 Task: Add Mananalu Purified Water to the cart.
Action: Mouse moved to (29, 159)
Screenshot: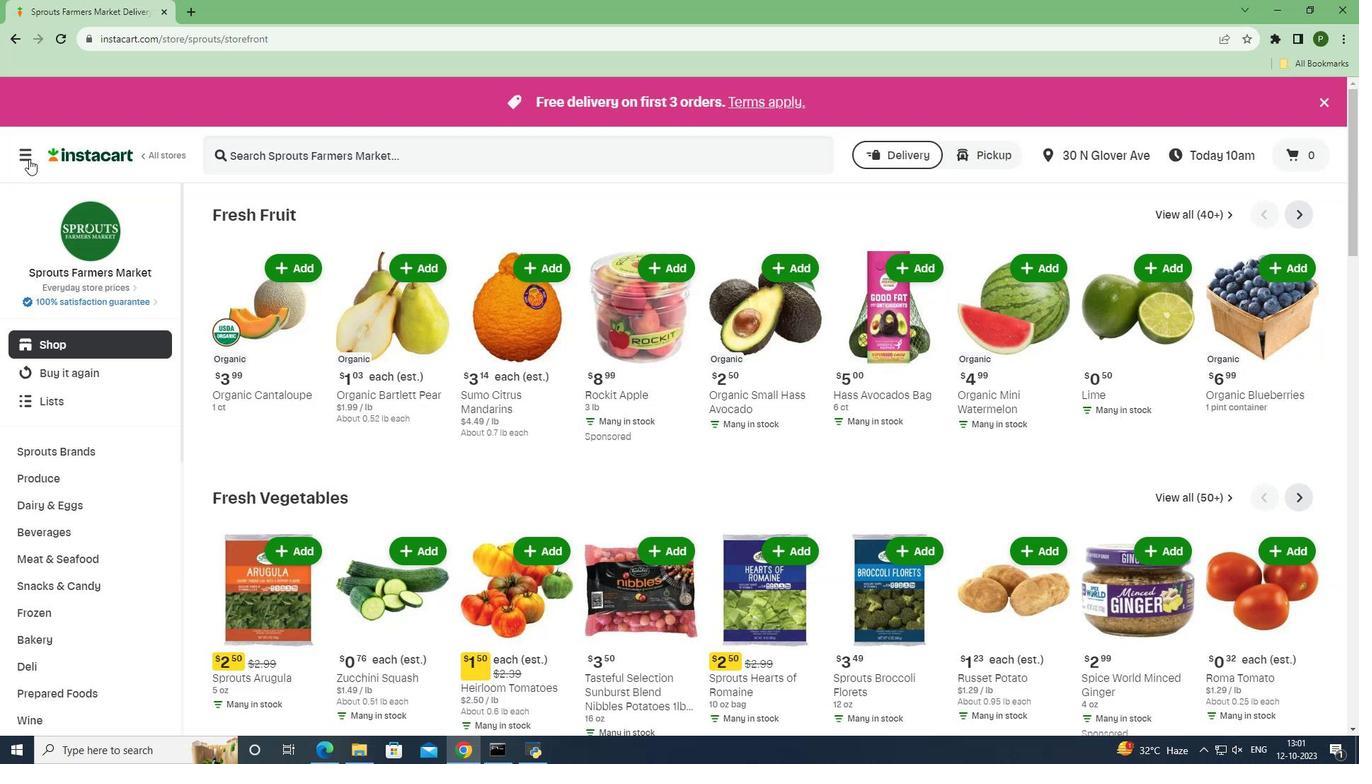 
Action: Mouse pressed left at (29, 159)
Screenshot: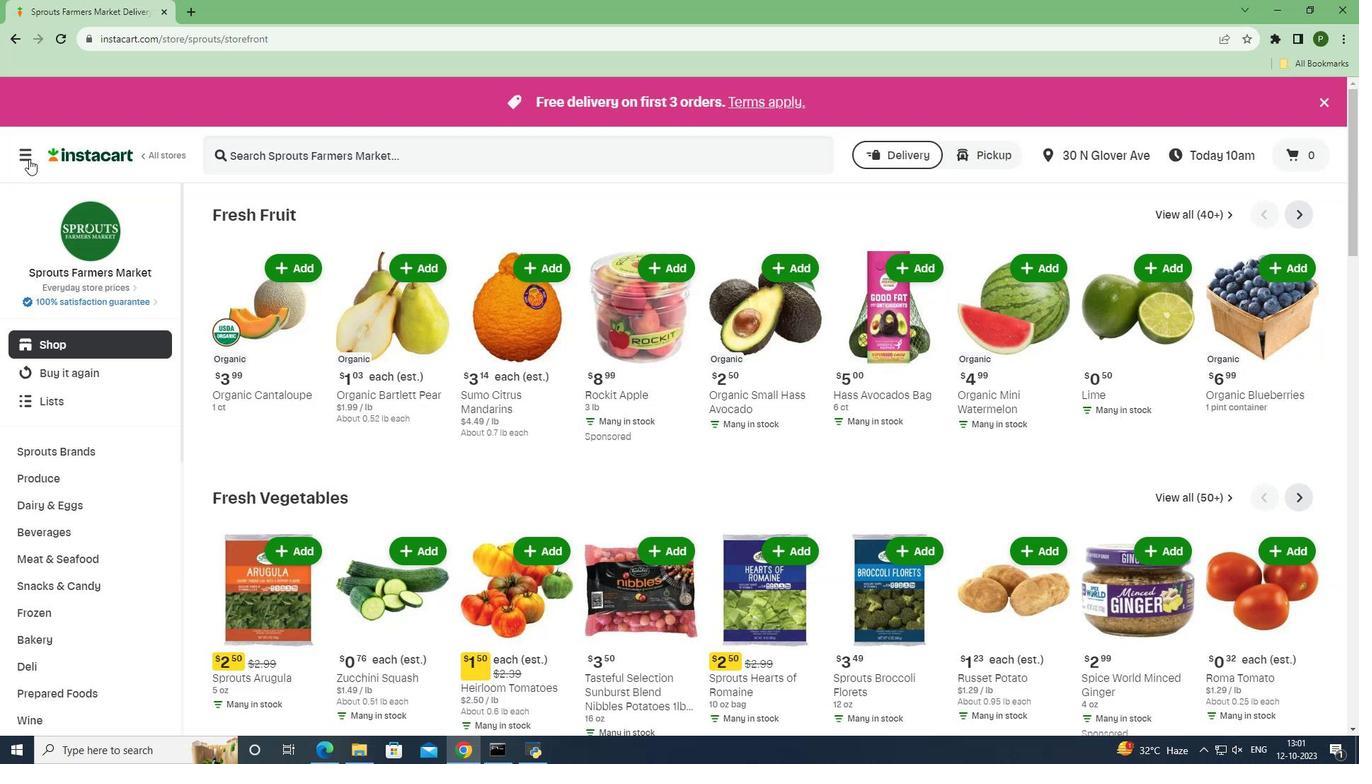 
Action: Mouse moved to (99, 370)
Screenshot: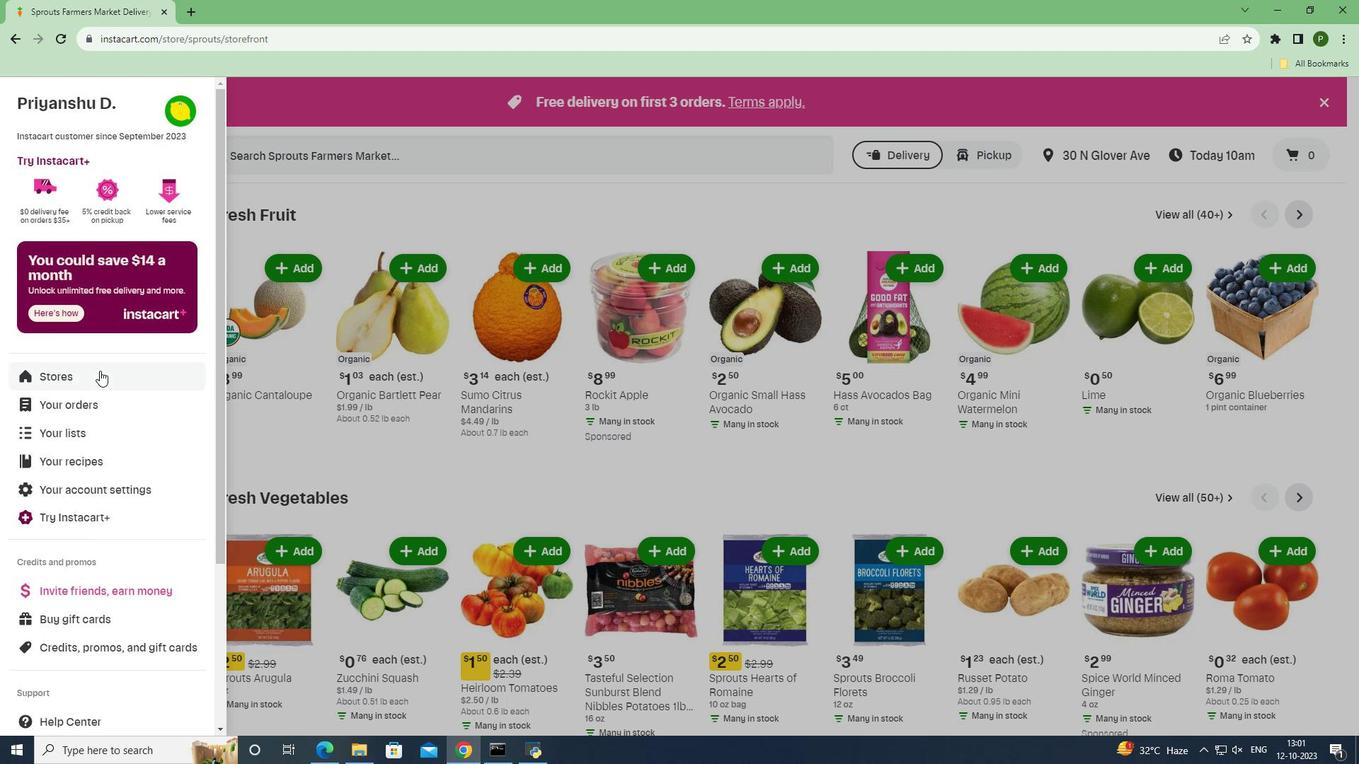 
Action: Mouse pressed left at (99, 370)
Screenshot: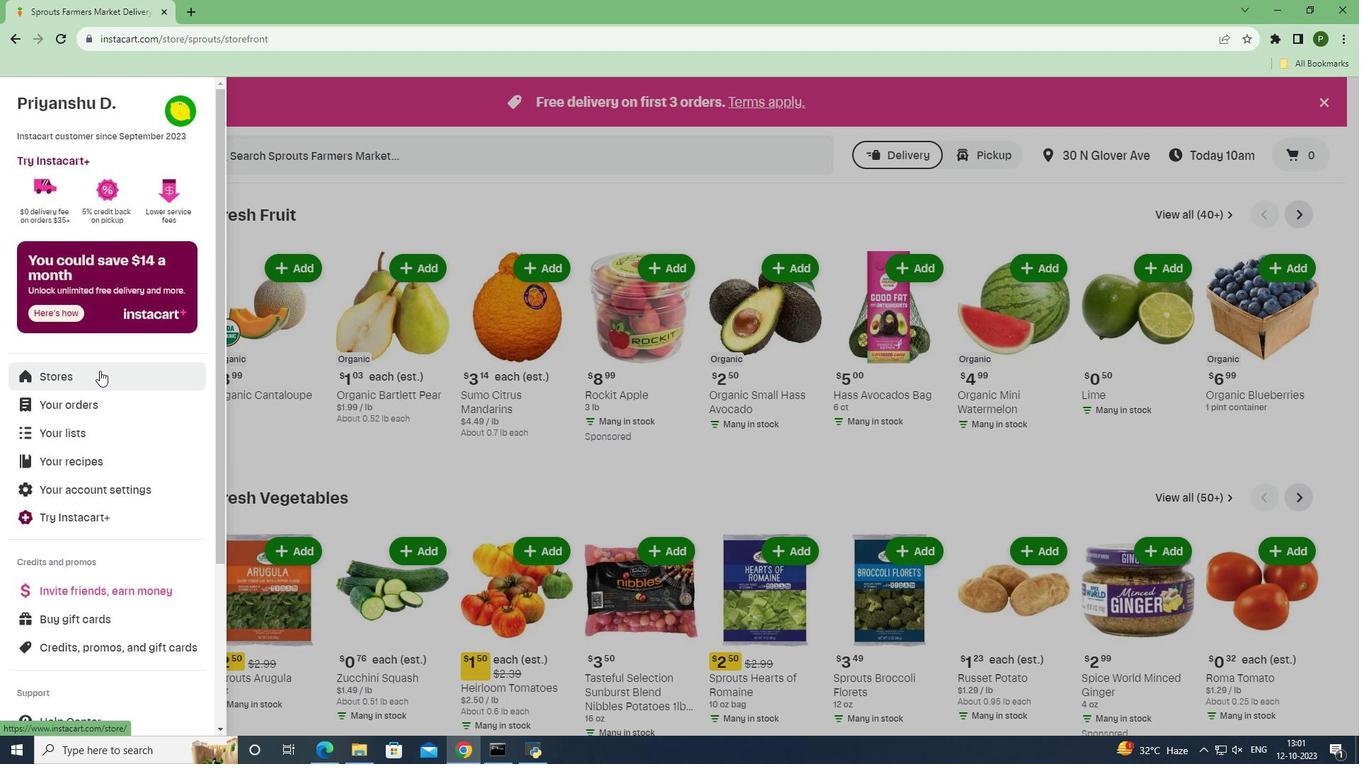 
Action: Mouse moved to (310, 165)
Screenshot: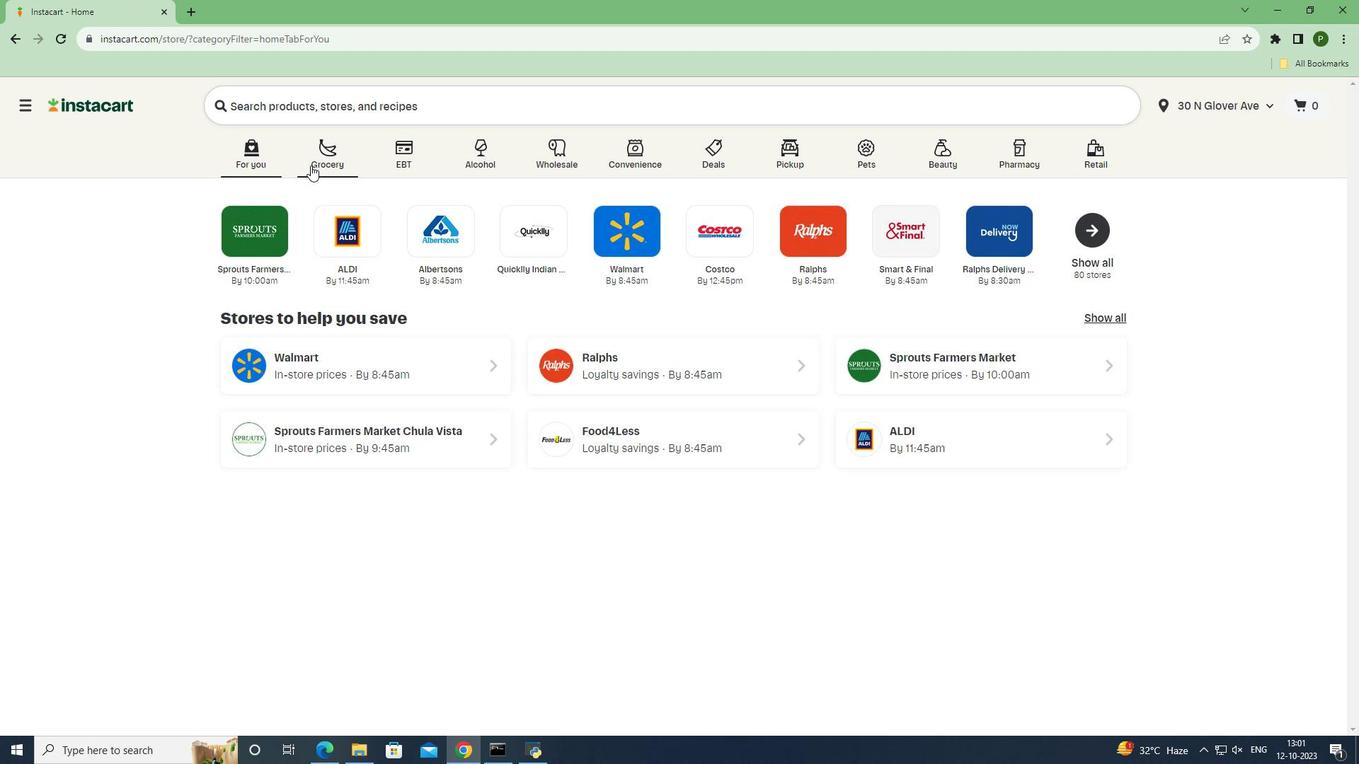 
Action: Mouse pressed left at (310, 165)
Screenshot: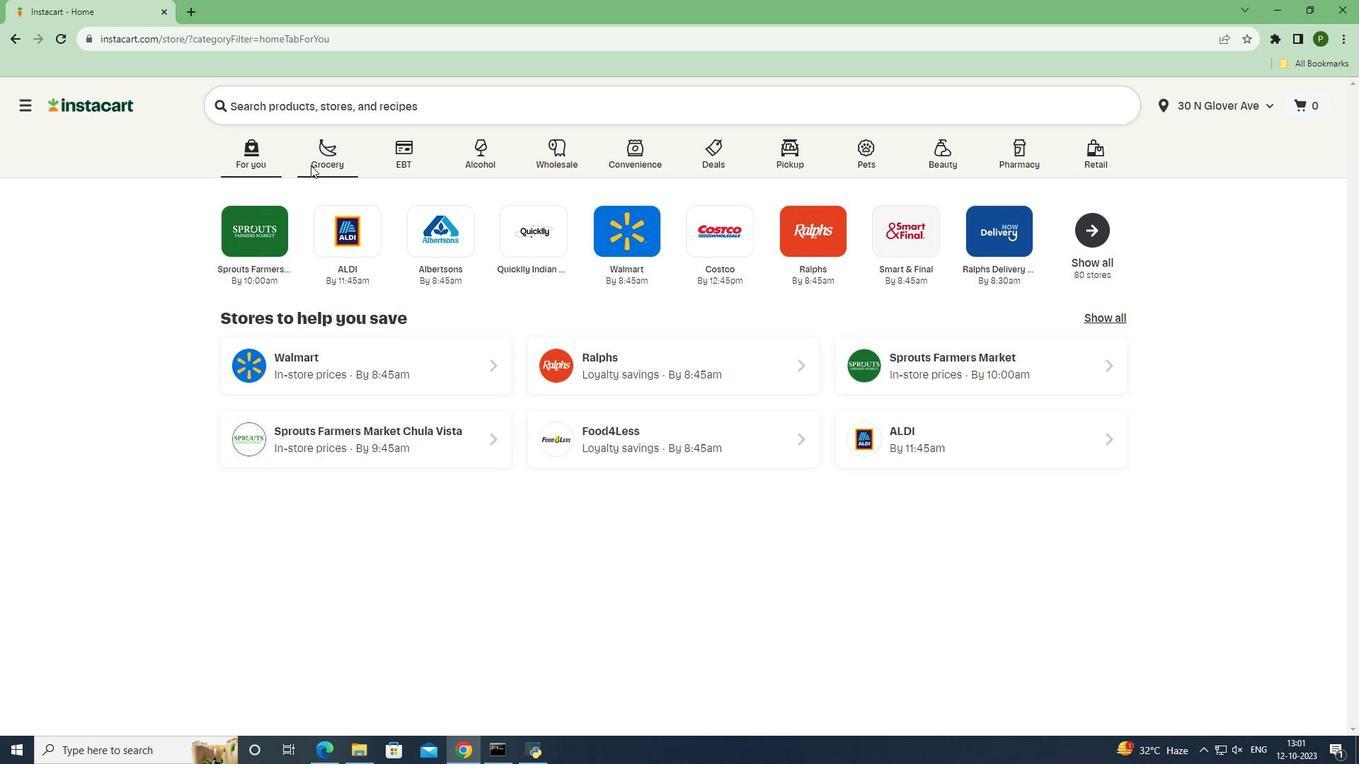 
Action: Mouse moved to (593, 321)
Screenshot: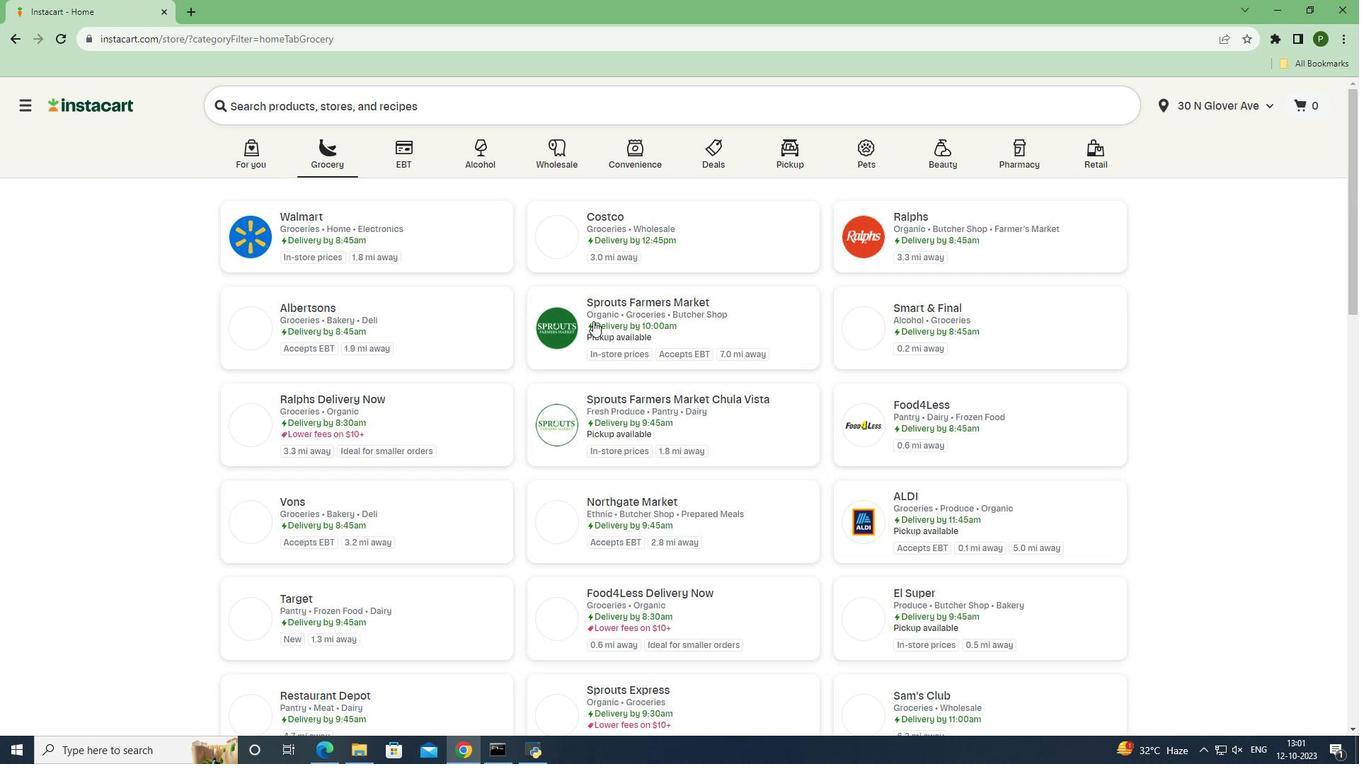 
Action: Mouse pressed left at (593, 321)
Screenshot: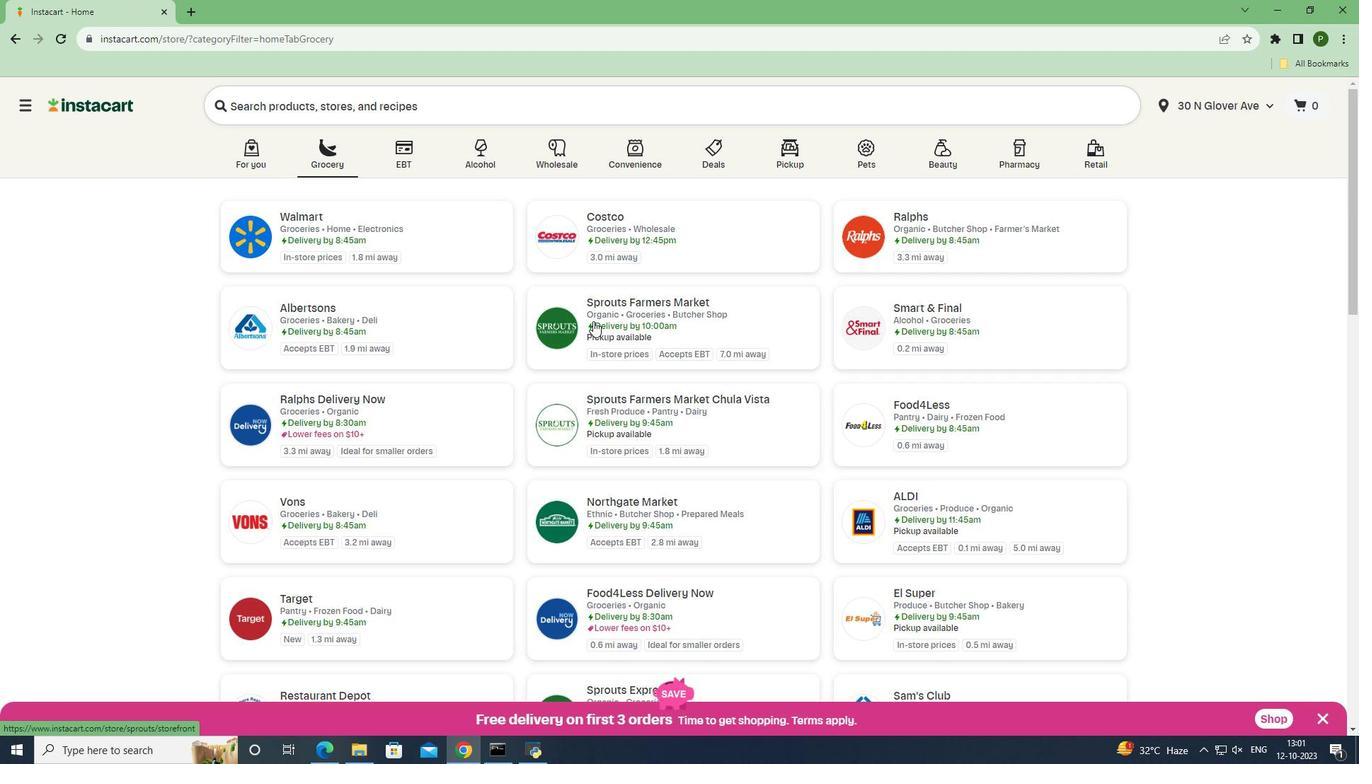 
Action: Mouse moved to (40, 535)
Screenshot: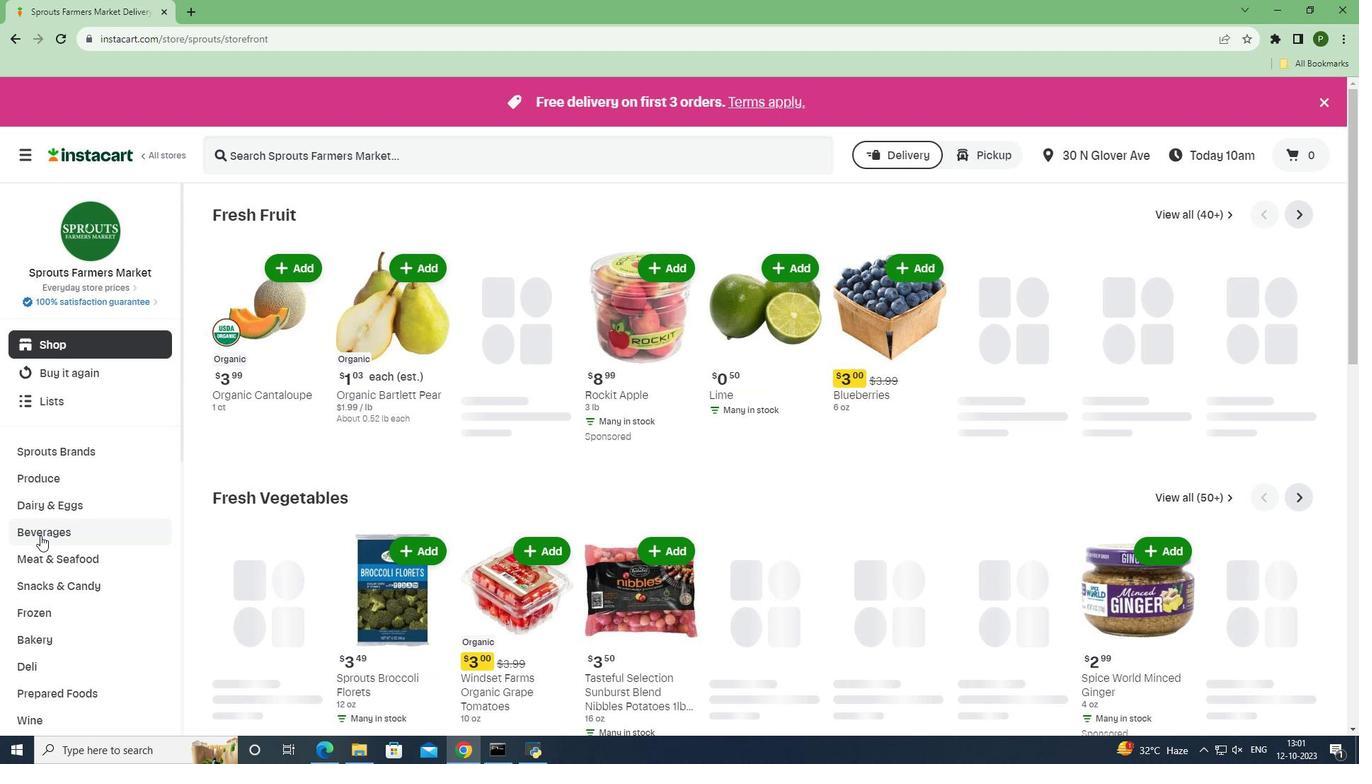 
Action: Mouse pressed left at (40, 535)
Screenshot: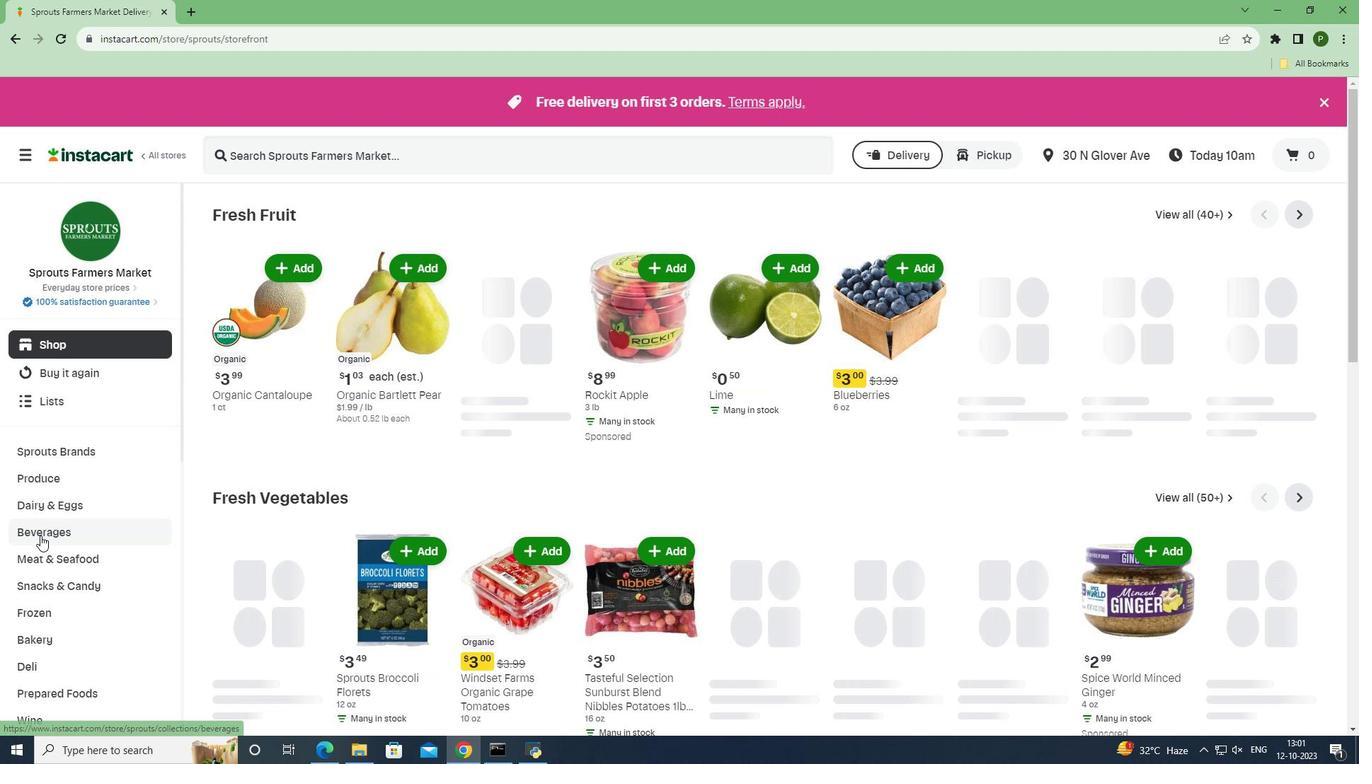
Action: Mouse moved to (612, 247)
Screenshot: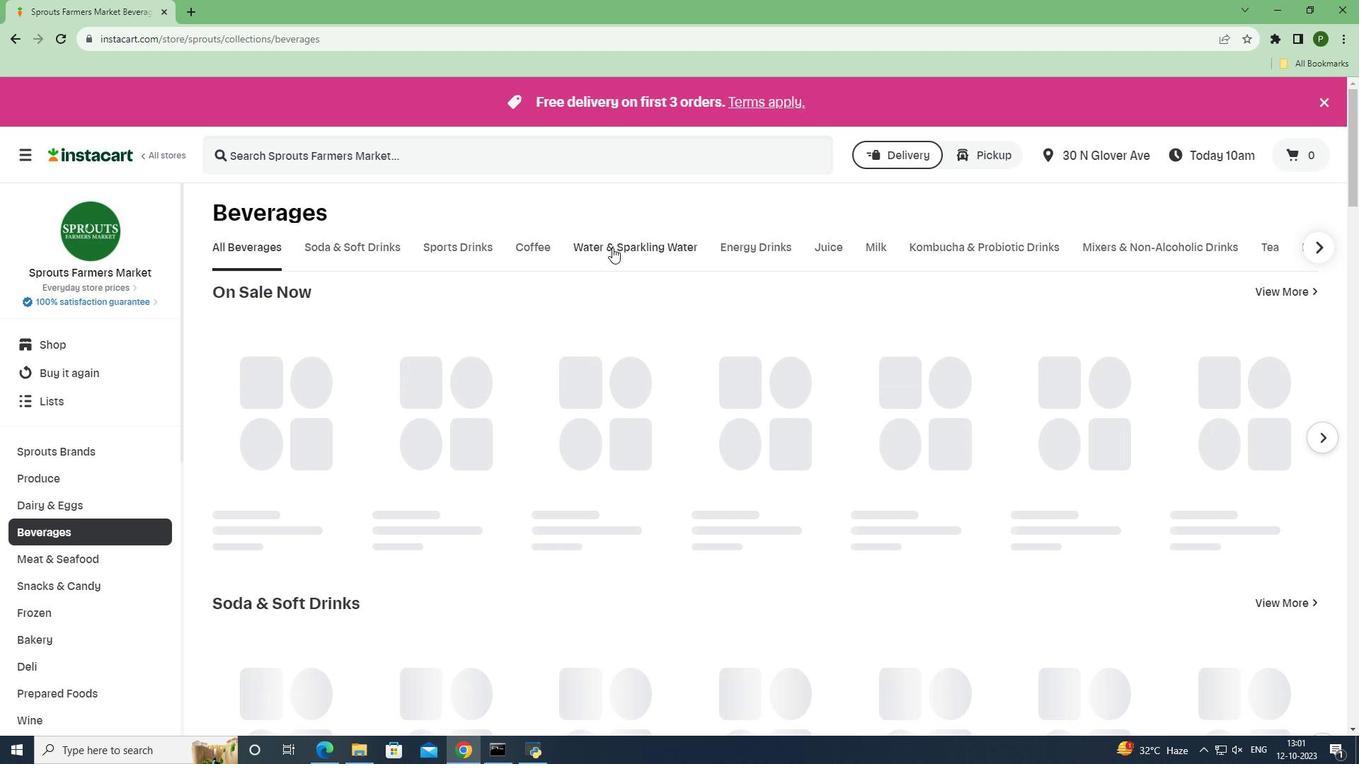 
Action: Mouse pressed left at (612, 247)
Screenshot: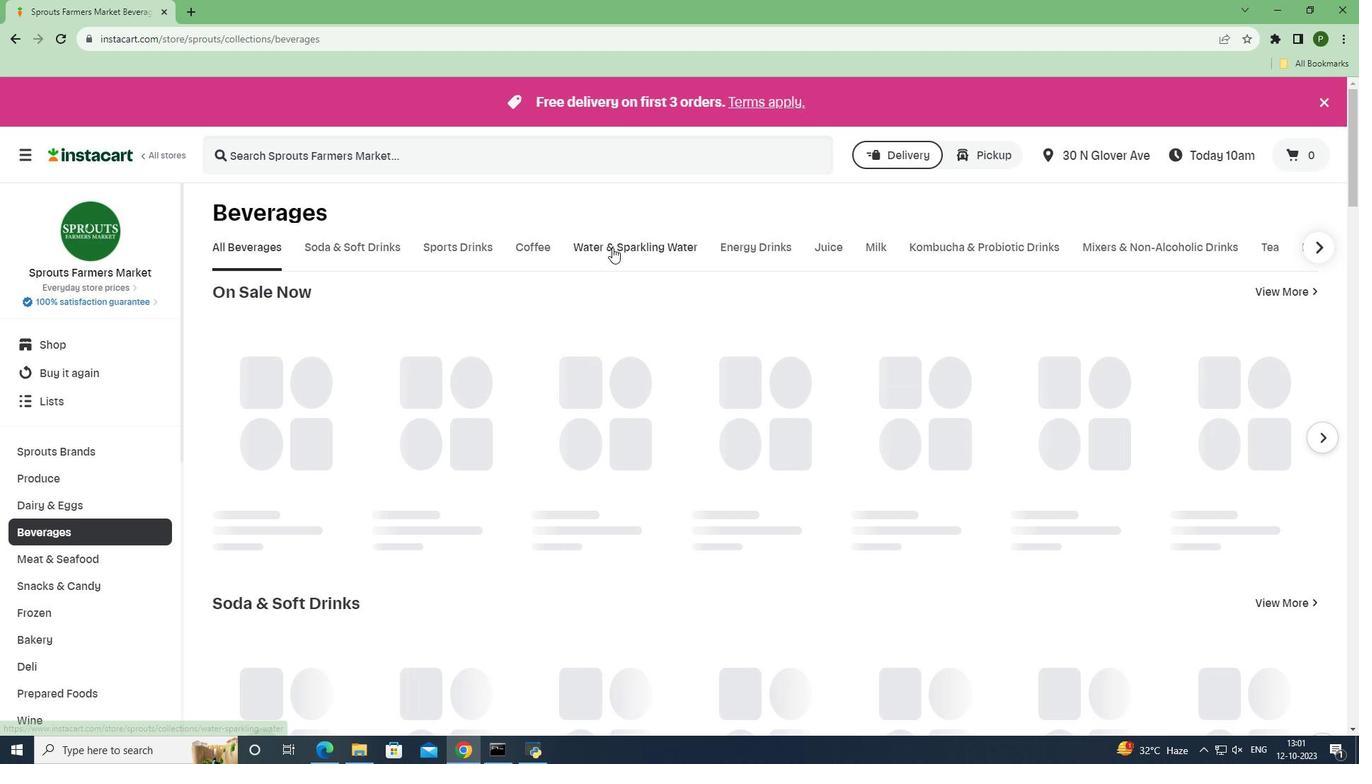 
Action: Mouse moved to (253, 160)
Screenshot: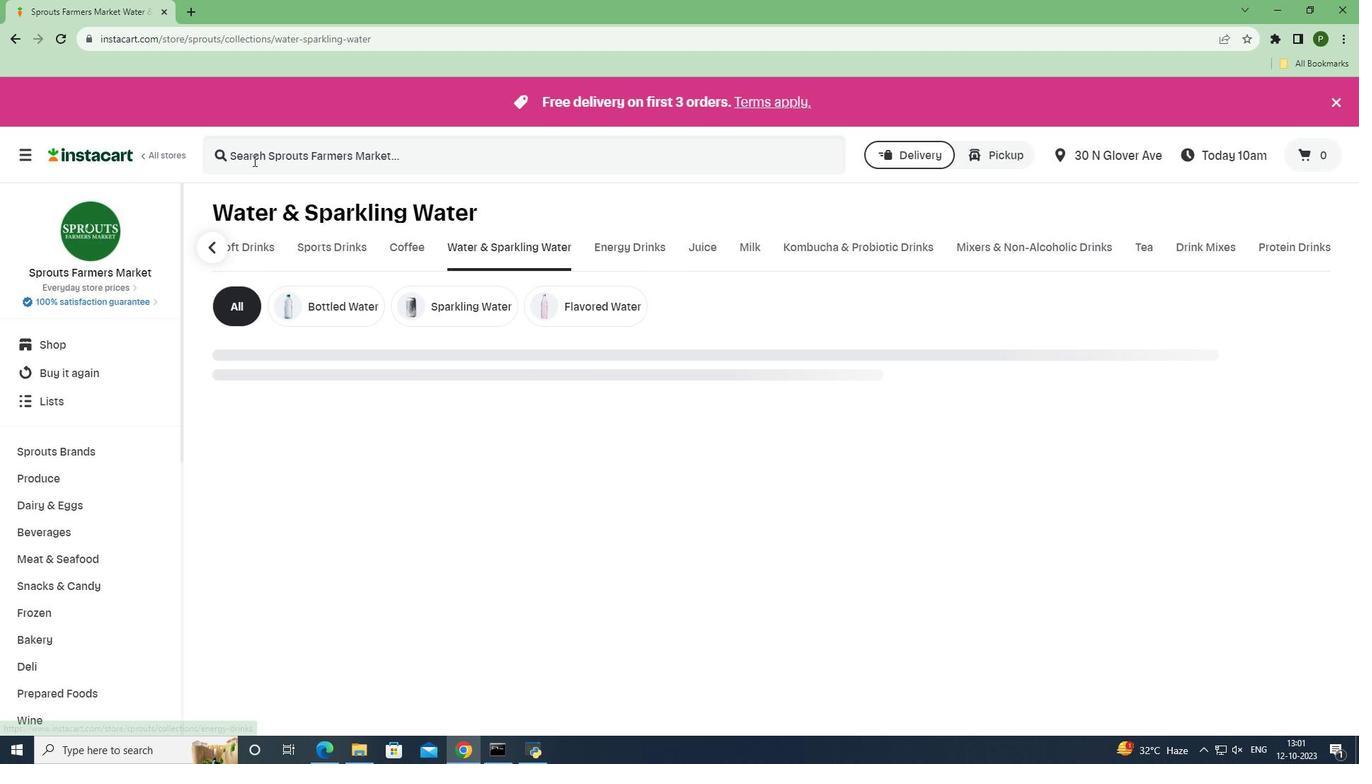 
Action: Mouse pressed left at (253, 160)
Screenshot: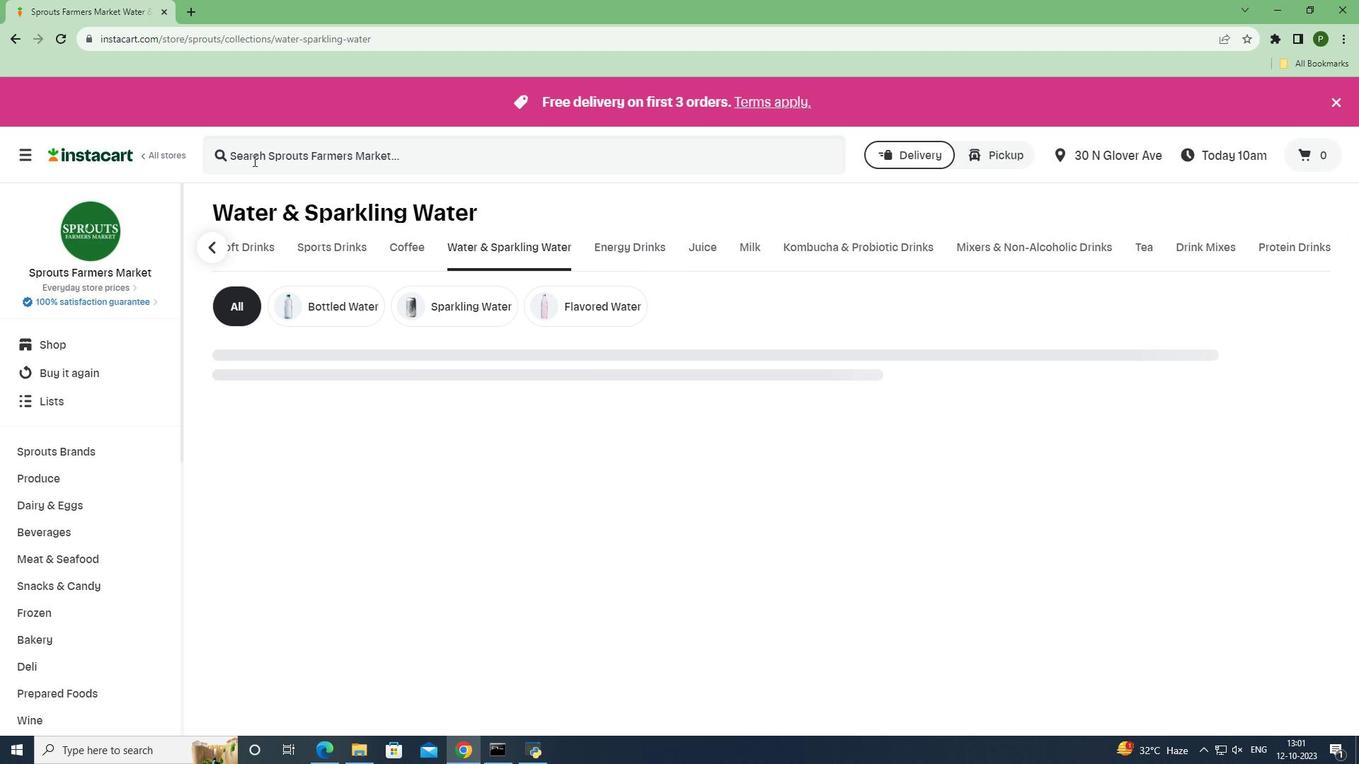 
Action: Key pressed <Key.caps_lock>M<Key.caps_lock>ananalu<Key.space><Key.caps_lock>P<Key.caps_lock>urified<Key.space><Key.caps_lock>W<Key.caps_lock>ater<Key.space><Key.enter>
Screenshot: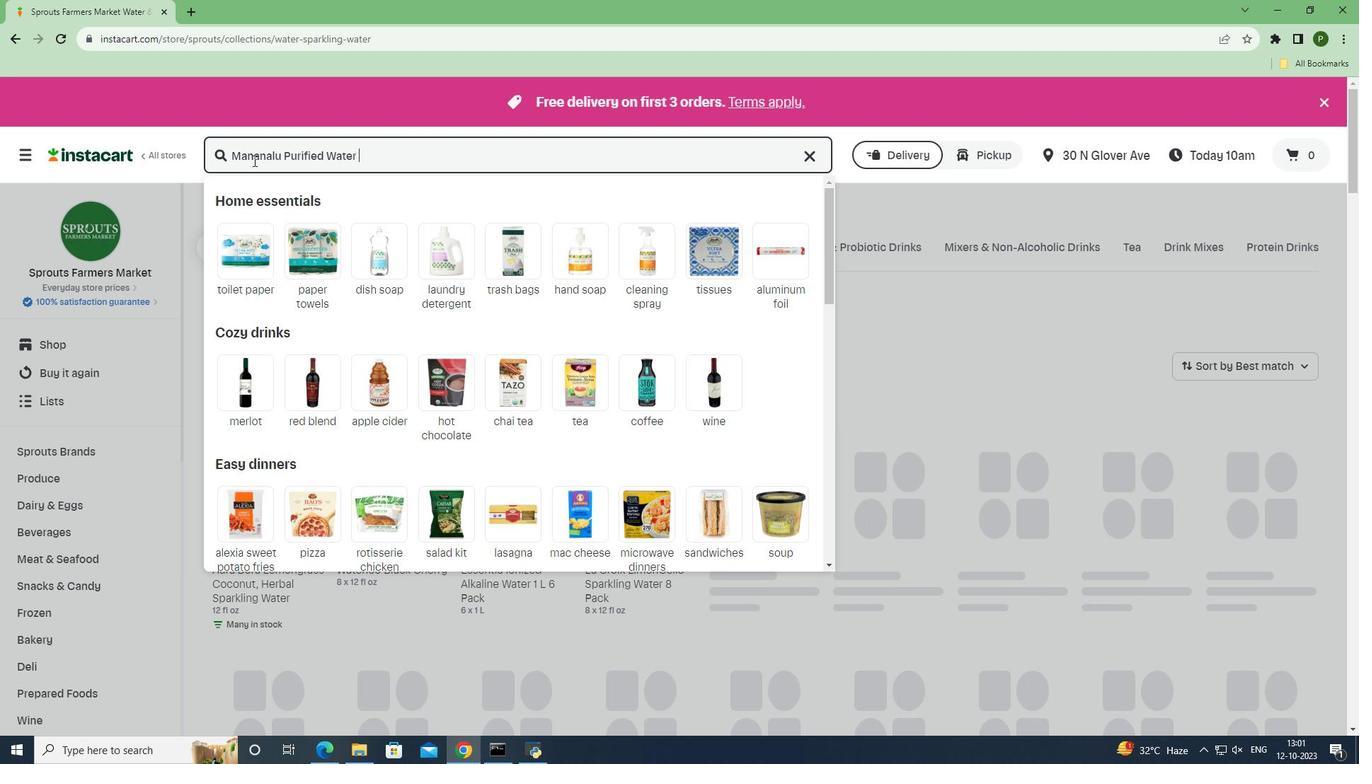 
Action: Mouse moved to (605, 302)
Screenshot: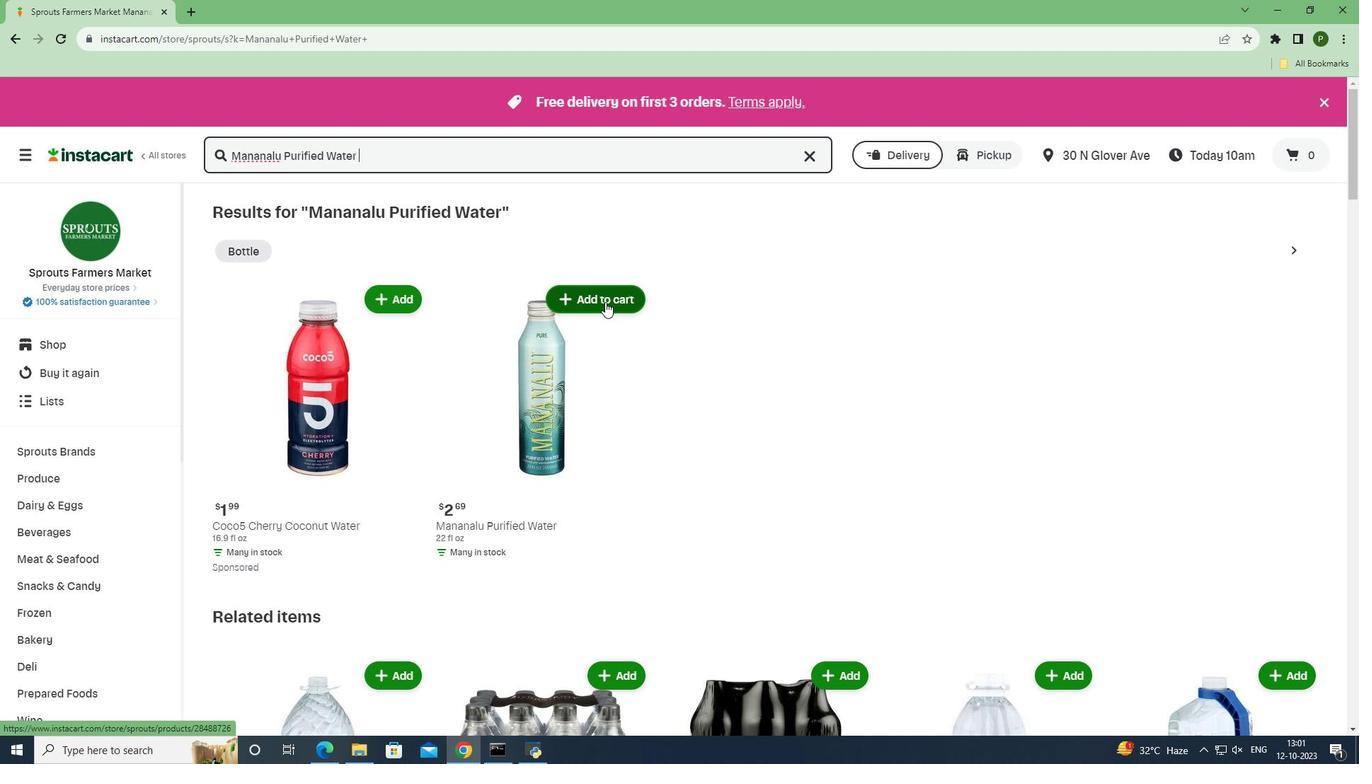 
Action: Mouse pressed left at (605, 302)
Screenshot: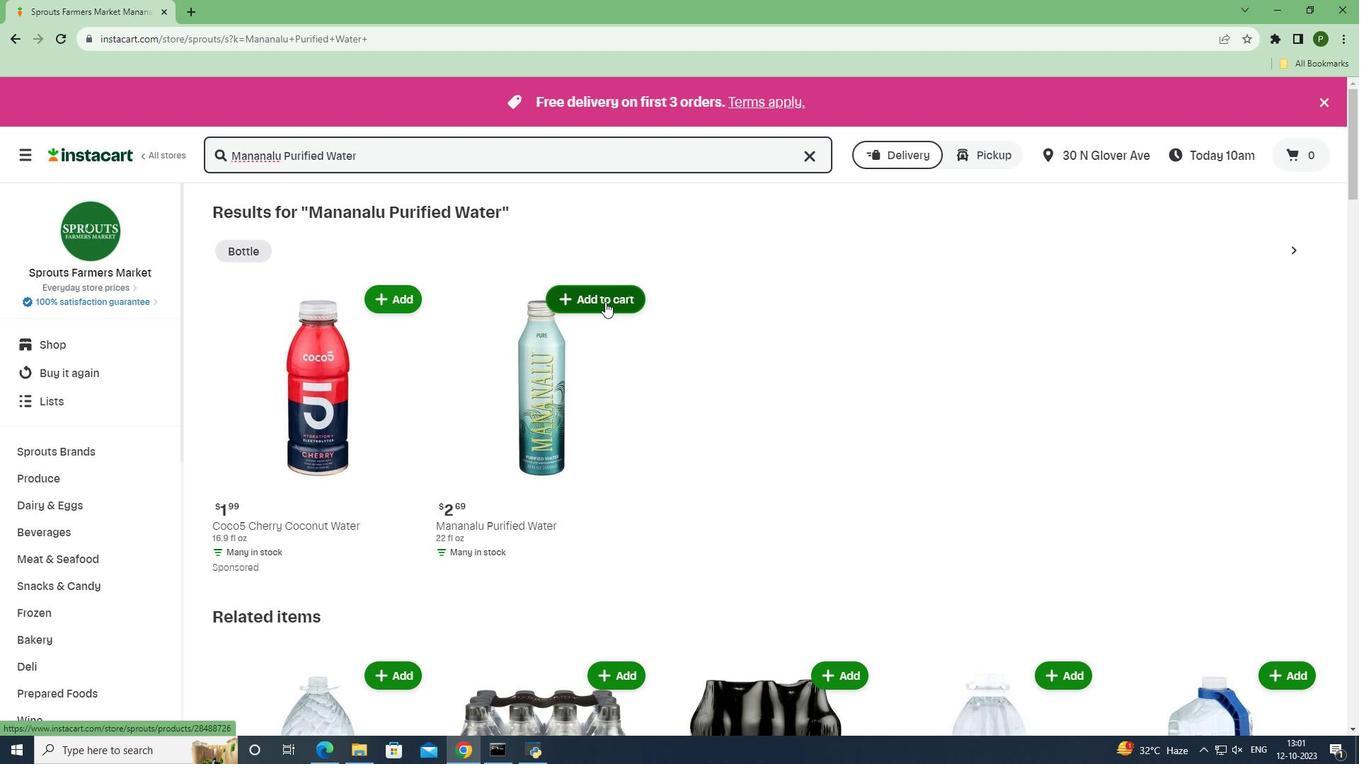 
Action: Mouse moved to (654, 360)
Screenshot: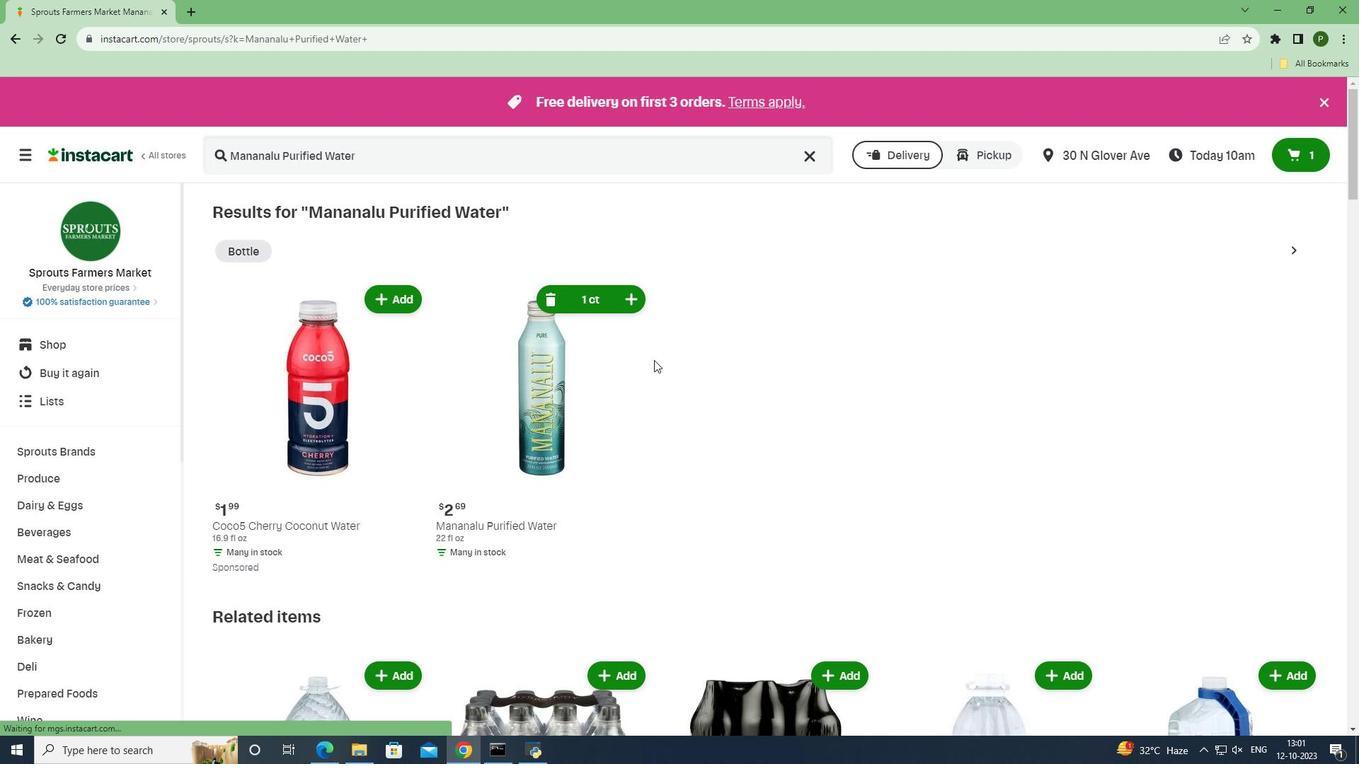 
